 Task: Create a rule when a due date more than days ago is set on a card by me.
Action: Mouse moved to (1029, 85)
Screenshot: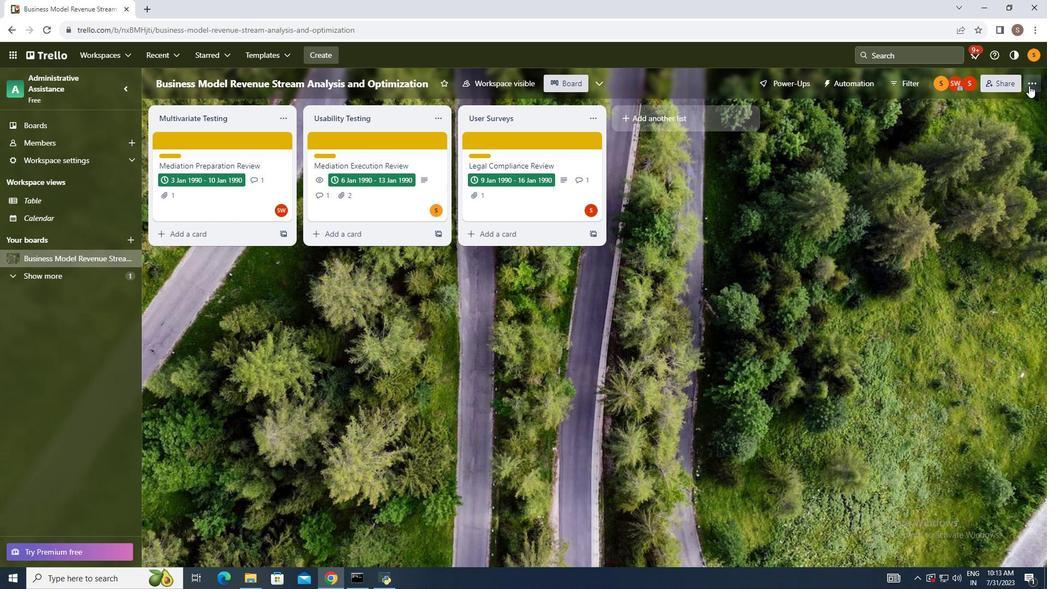 
Action: Mouse pressed left at (1029, 85)
Screenshot: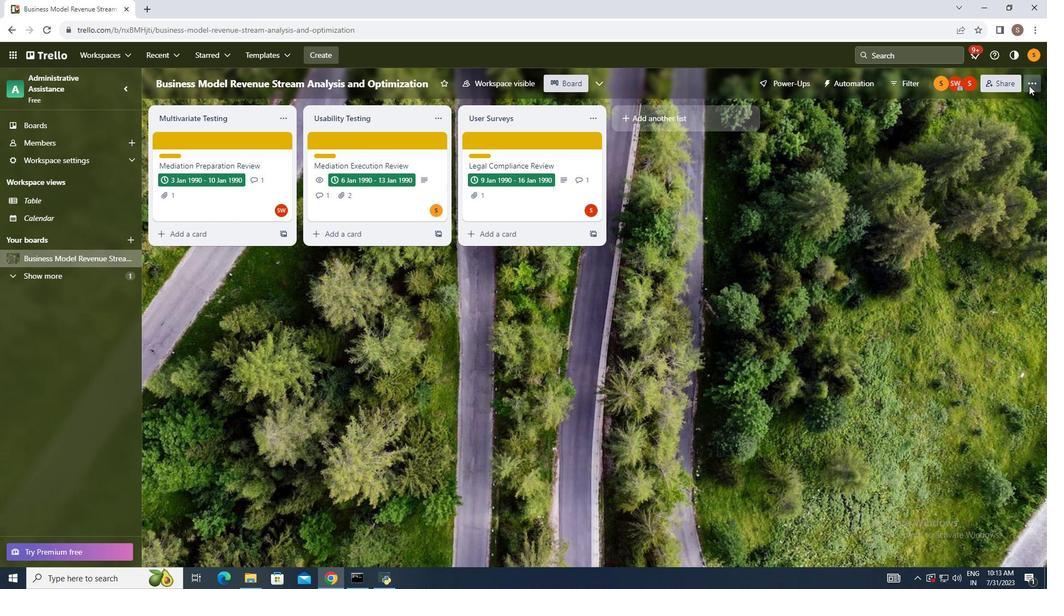 
Action: Mouse moved to (938, 226)
Screenshot: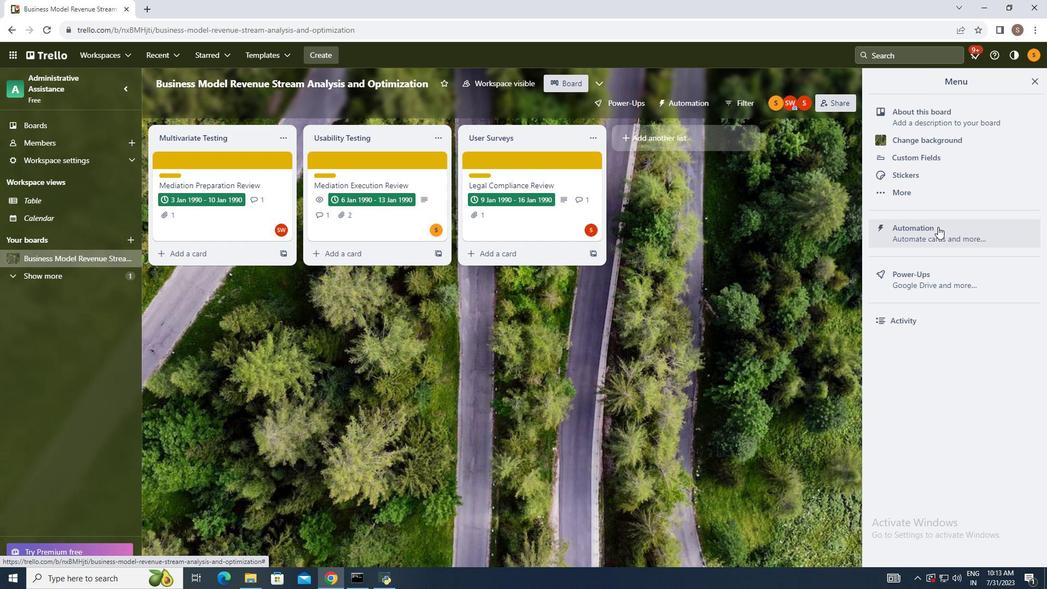 
Action: Mouse pressed left at (938, 226)
Screenshot: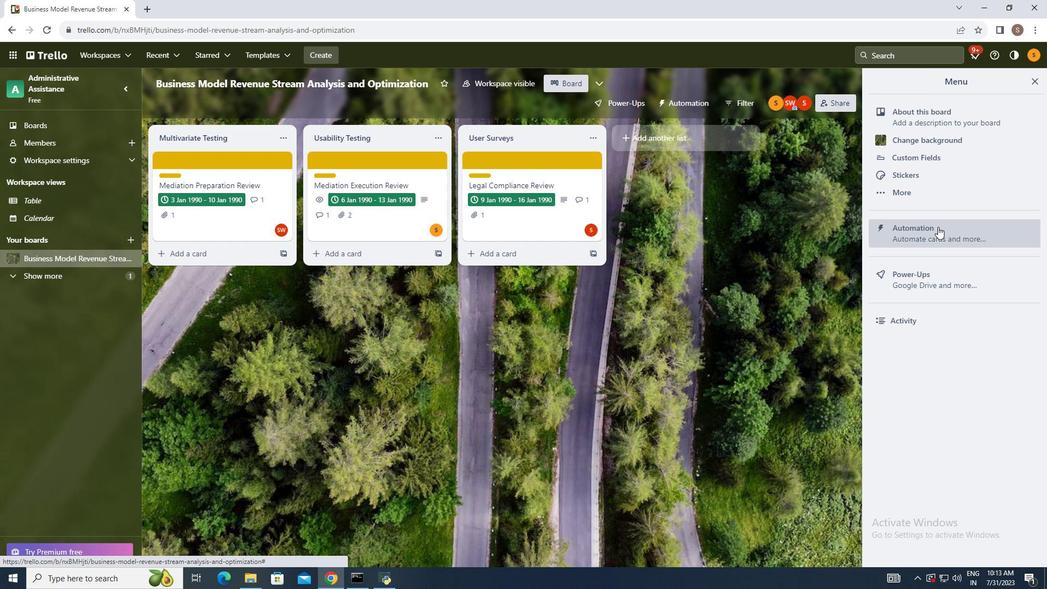 
Action: Mouse moved to (209, 199)
Screenshot: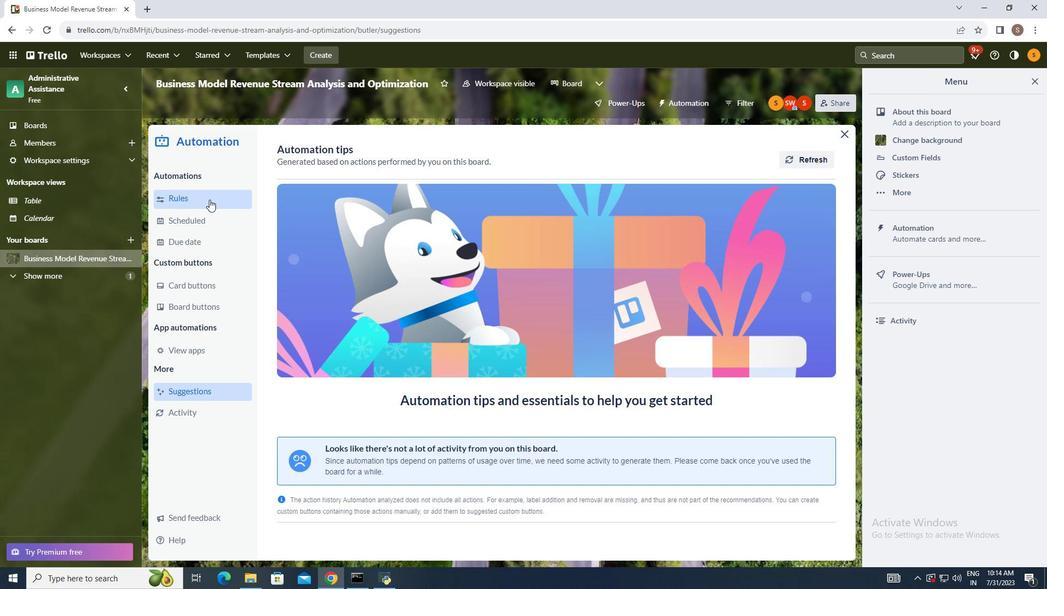 
Action: Mouse pressed left at (209, 199)
Screenshot: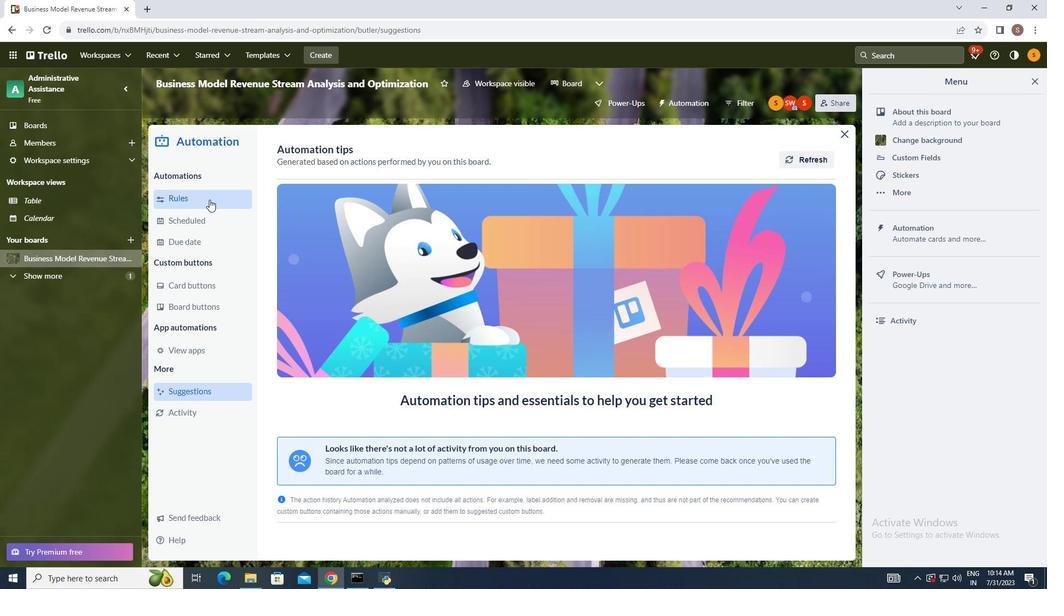 
Action: Mouse moved to (720, 151)
Screenshot: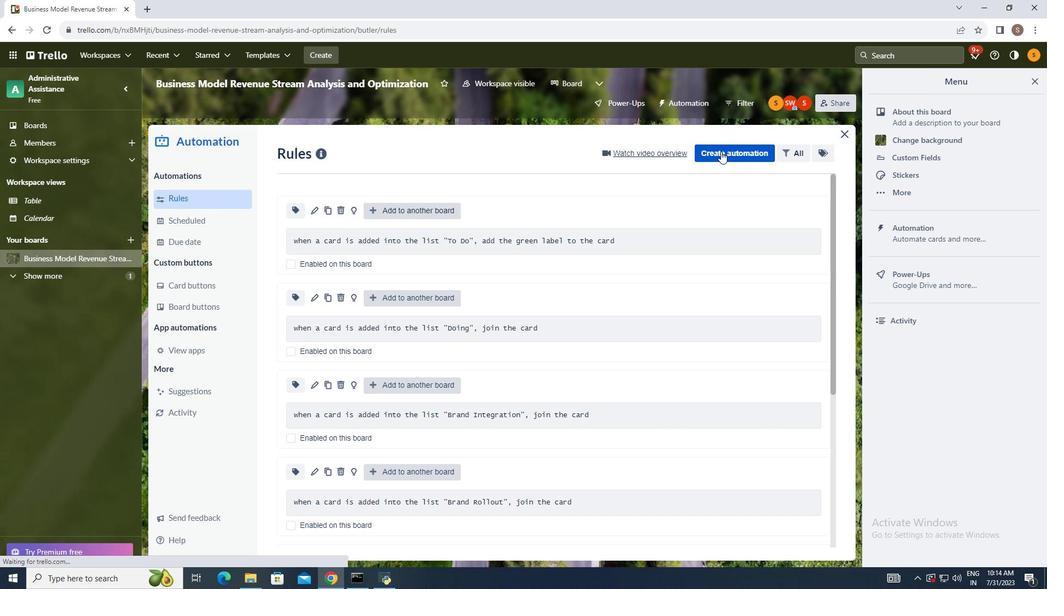 
Action: Mouse pressed left at (720, 151)
Screenshot: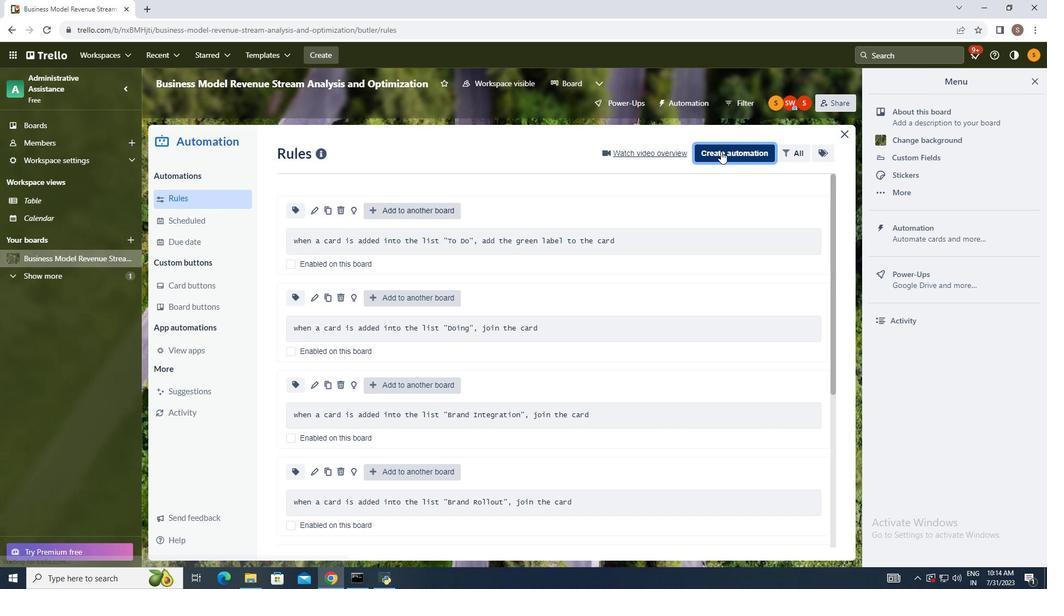 
Action: Mouse moved to (533, 256)
Screenshot: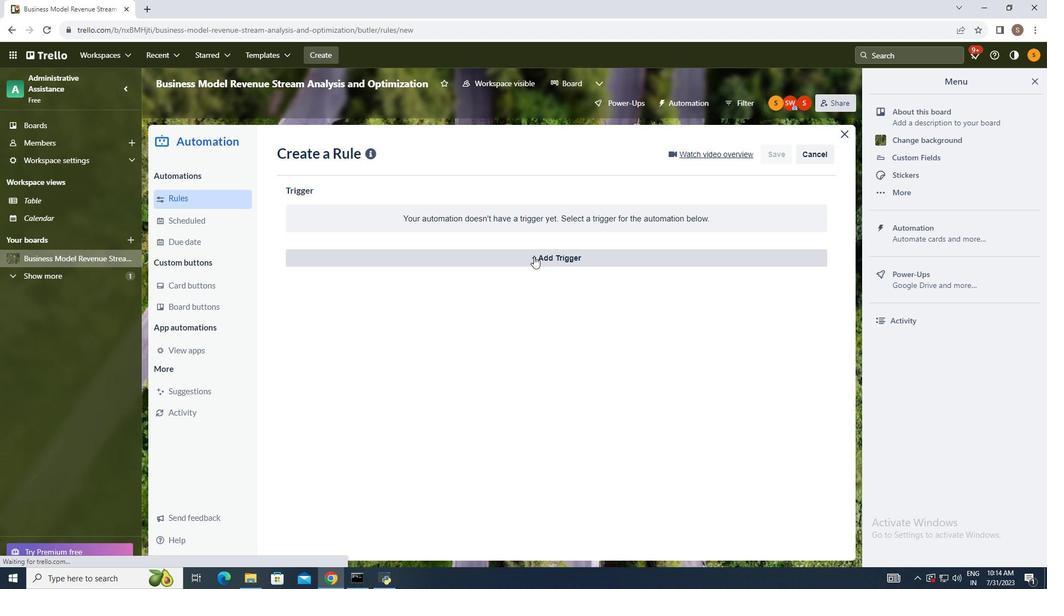 
Action: Mouse pressed left at (533, 256)
Screenshot: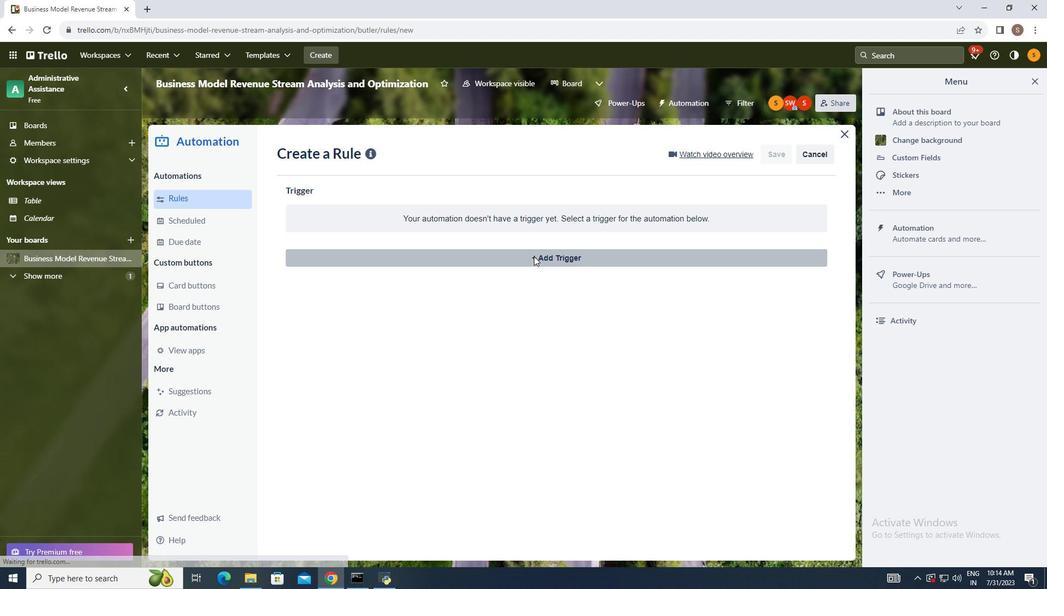 
Action: Mouse moved to (402, 290)
Screenshot: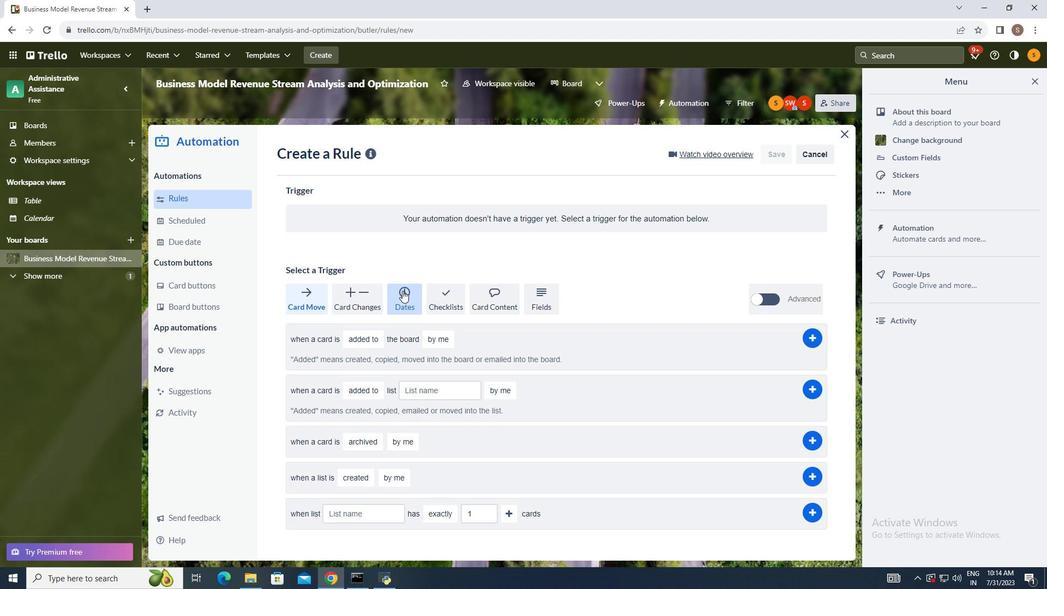 
Action: Mouse pressed left at (402, 290)
Screenshot: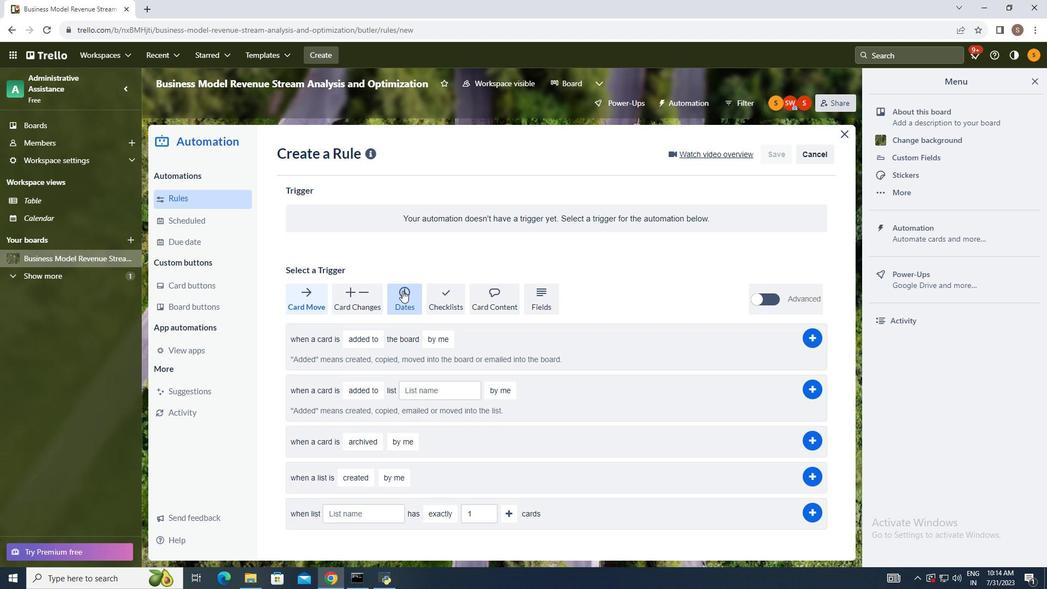 
Action: Mouse moved to (333, 335)
Screenshot: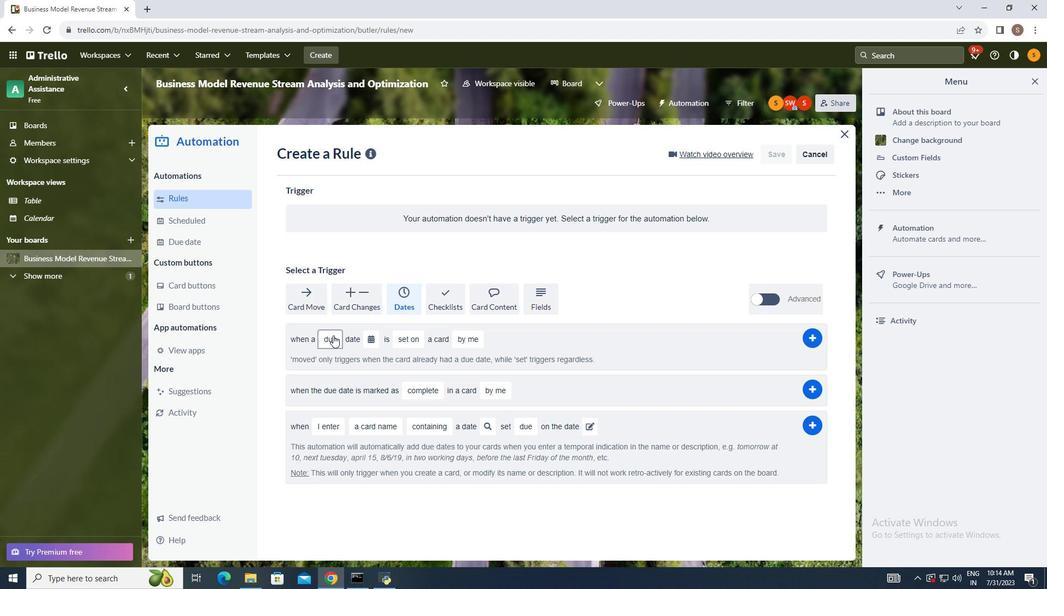 
Action: Mouse pressed left at (333, 335)
Screenshot: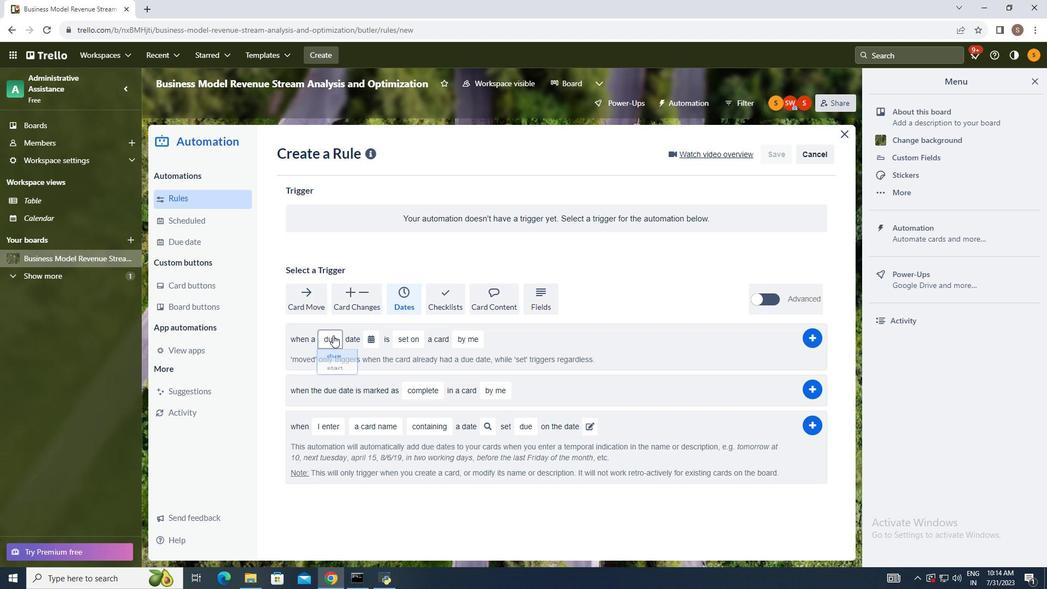 
Action: Mouse moved to (333, 355)
Screenshot: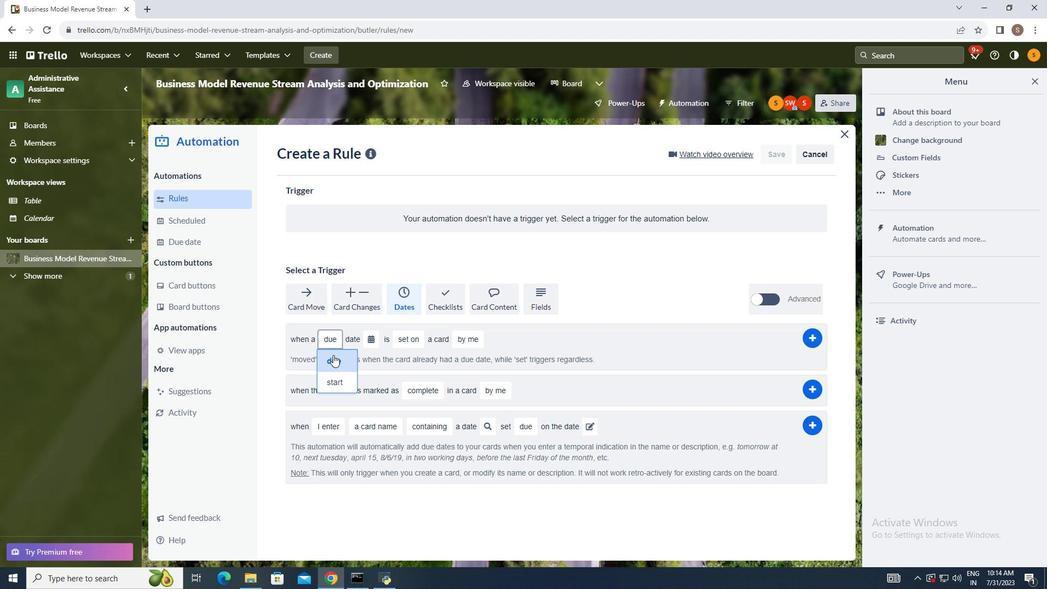 
Action: Mouse pressed left at (333, 355)
Screenshot: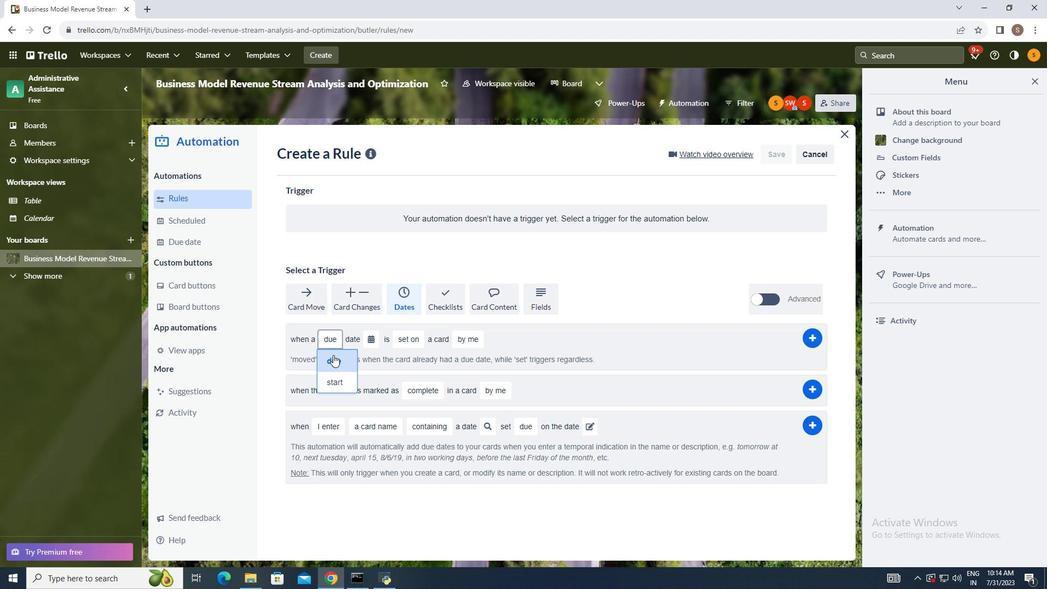 
Action: Mouse moved to (367, 342)
Screenshot: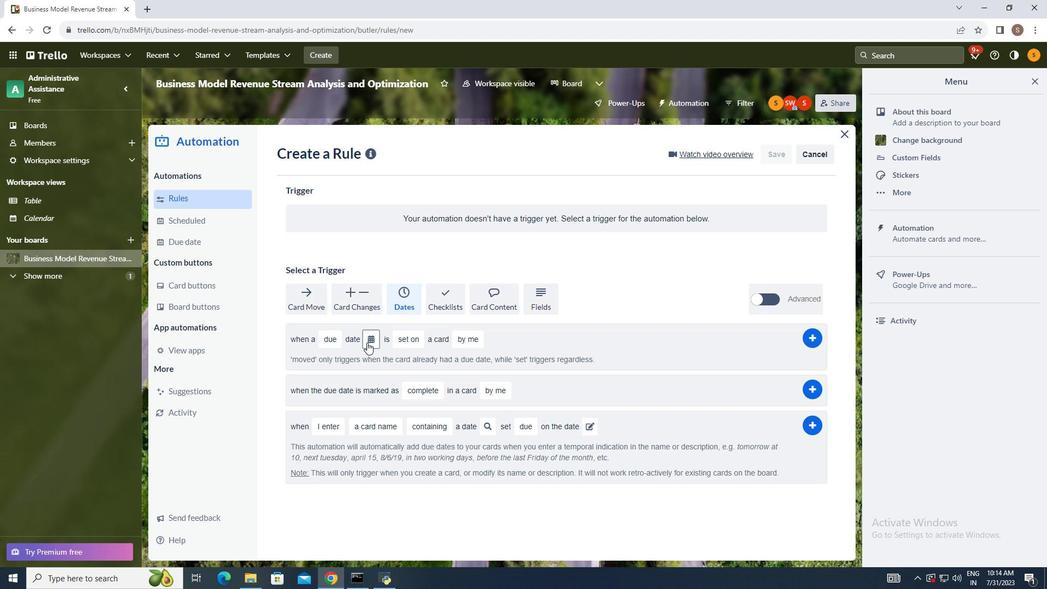 
Action: Mouse pressed left at (367, 342)
Screenshot: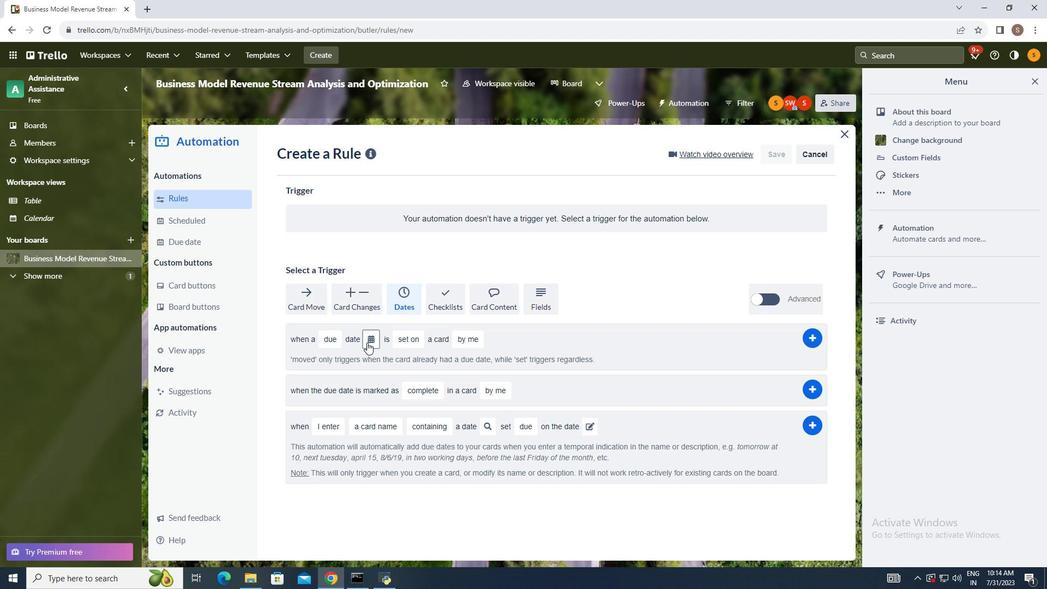 
Action: Mouse moved to (387, 409)
Screenshot: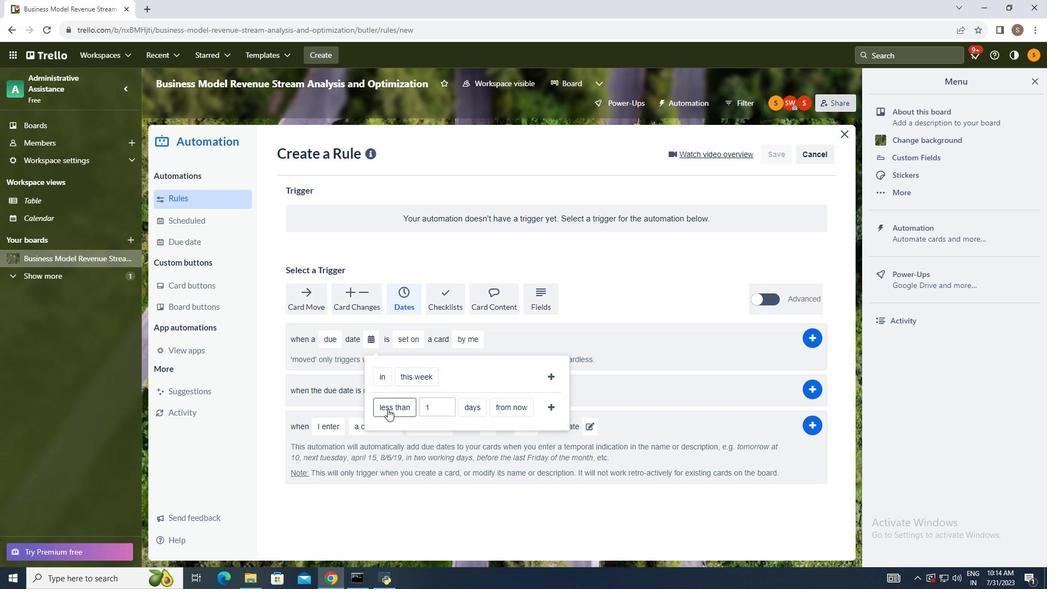 
Action: Mouse pressed left at (387, 409)
Screenshot: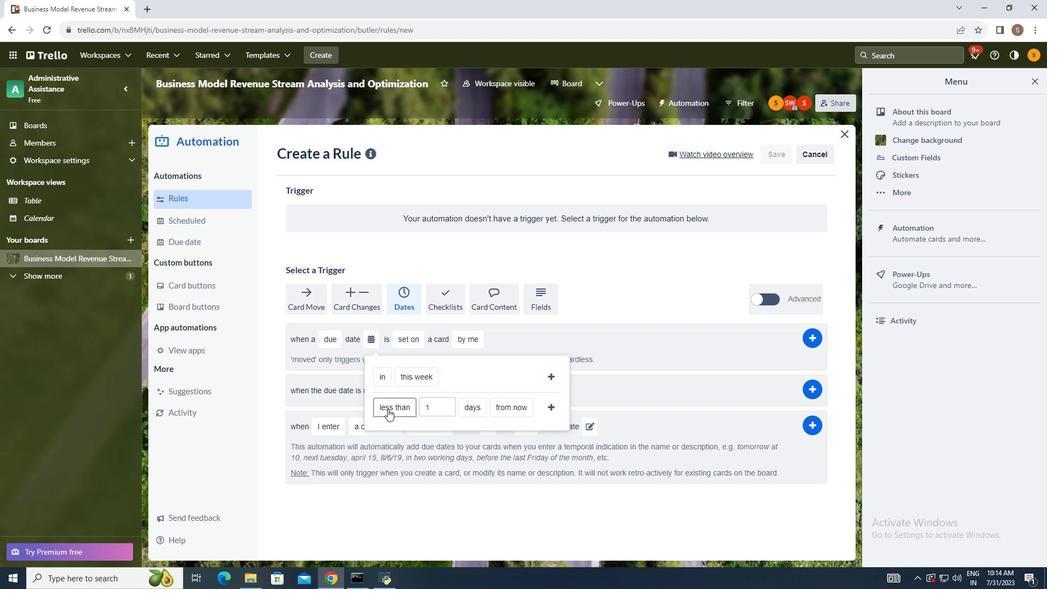 
Action: Mouse moved to (397, 454)
Screenshot: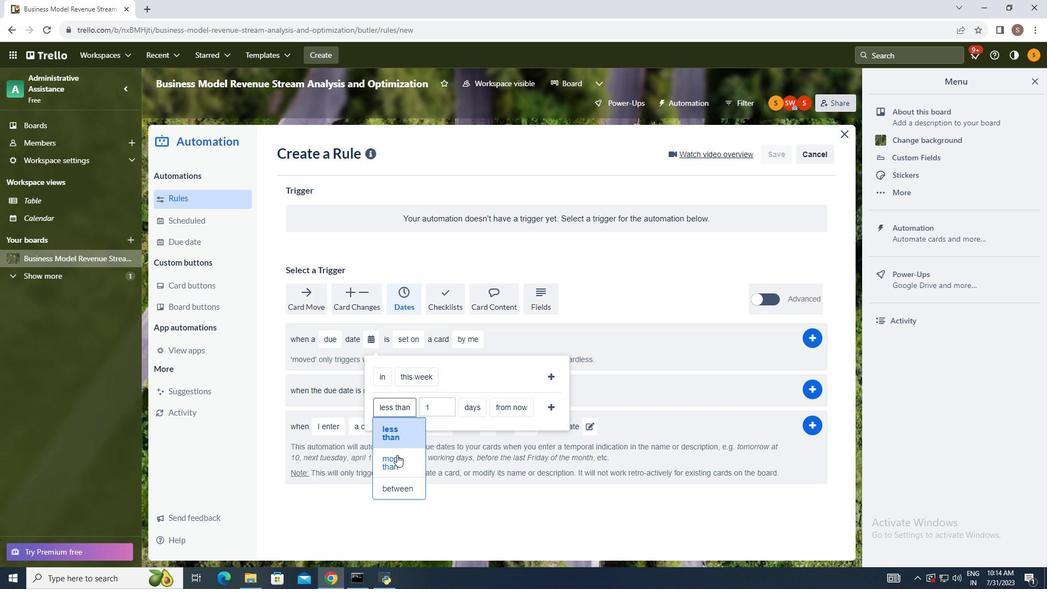 
Action: Mouse pressed left at (397, 454)
Screenshot: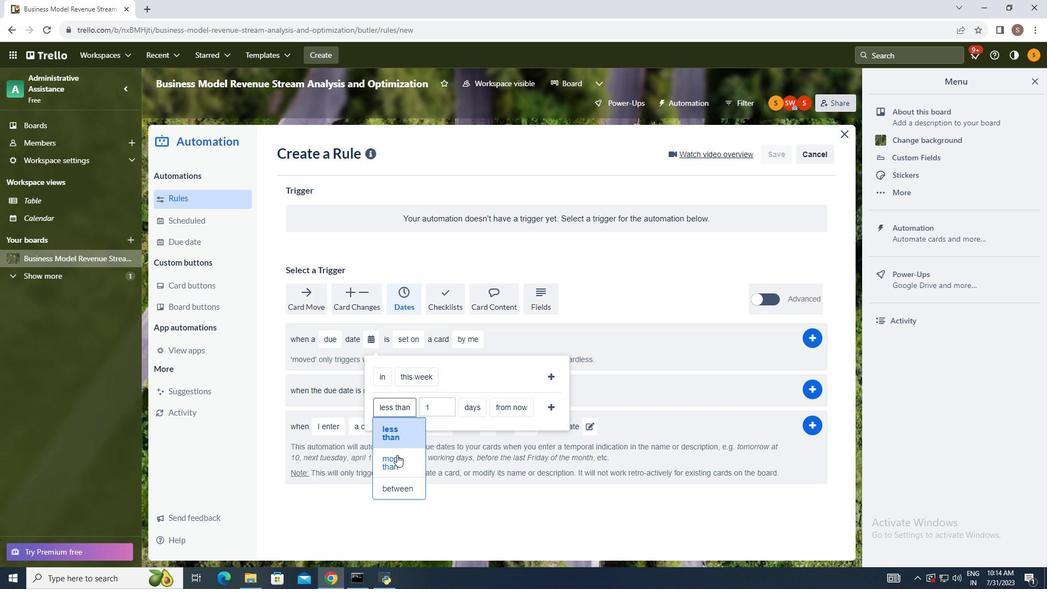 
Action: Mouse moved to (475, 413)
Screenshot: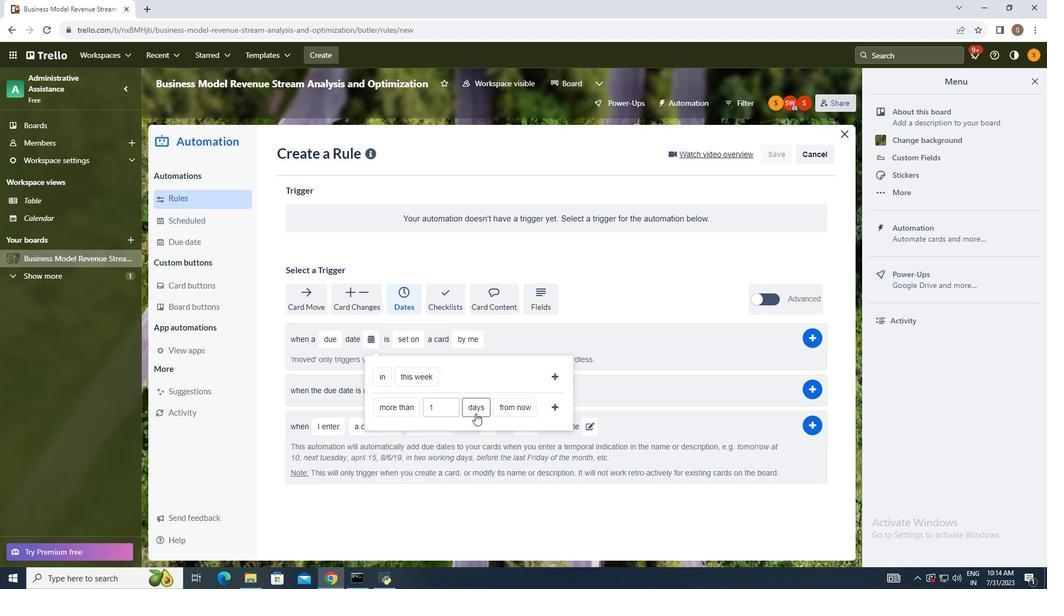 
Action: Mouse pressed left at (475, 413)
Screenshot: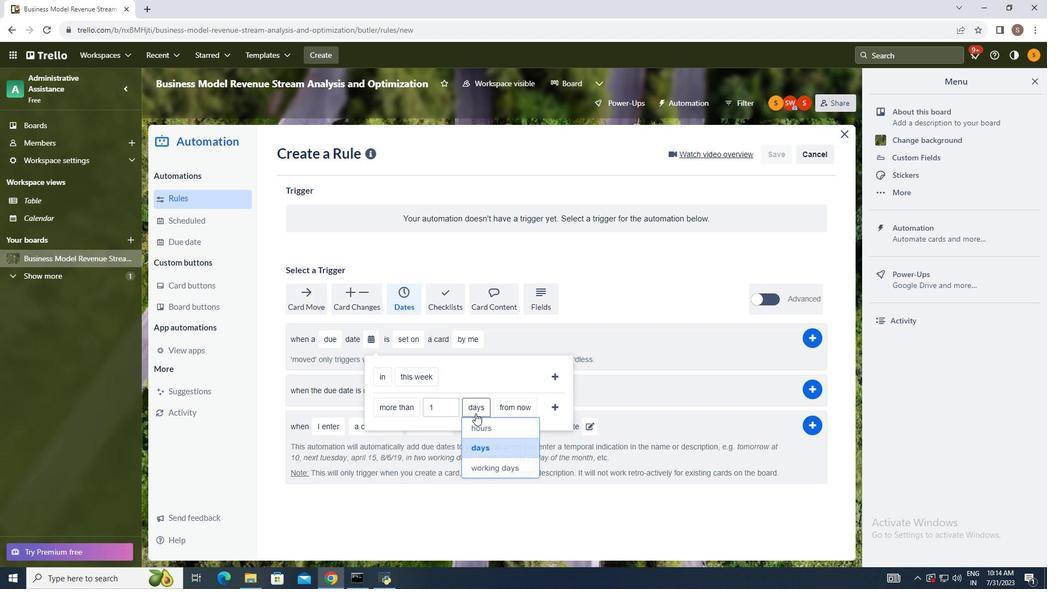 
Action: Mouse moved to (484, 445)
Screenshot: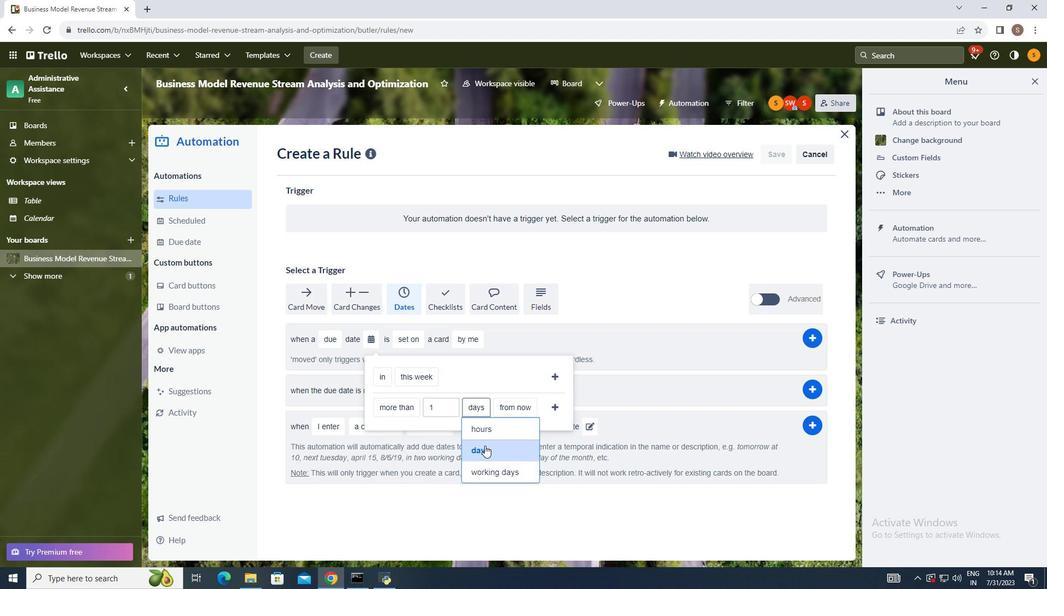 
Action: Mouse pressed left at (484, 445)
Screenshot: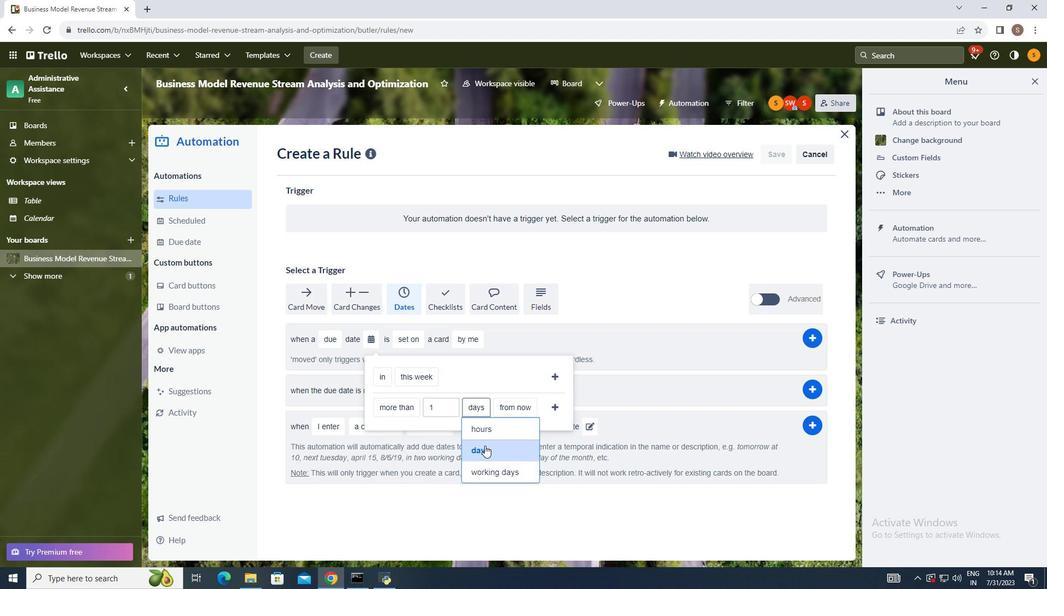 
Action: Mouse moved to (510, 406)
Screenshot: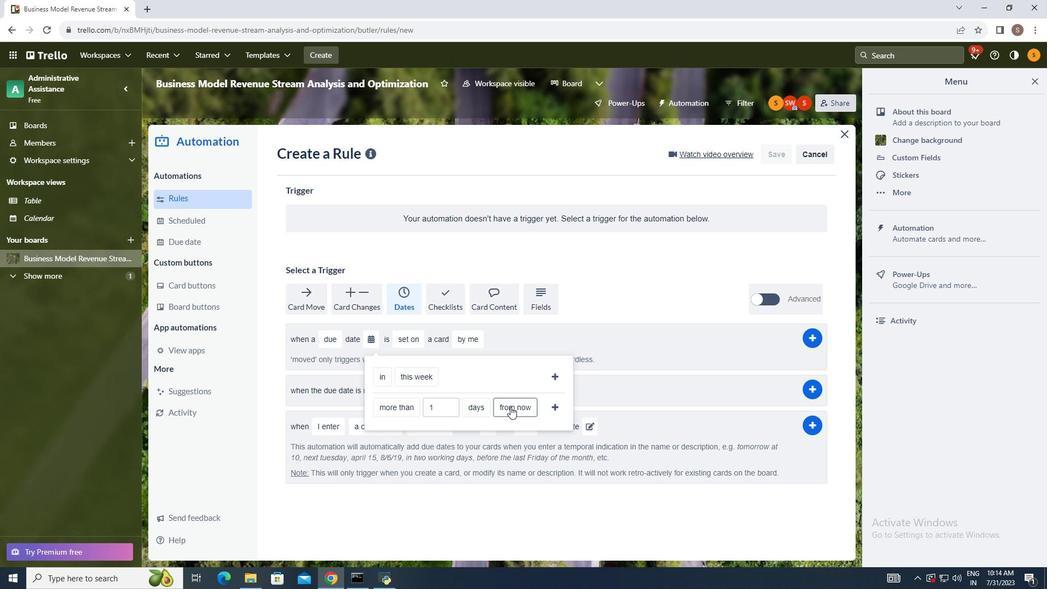 
Action: Mouse pressed left at (510, 406)
Screenshot: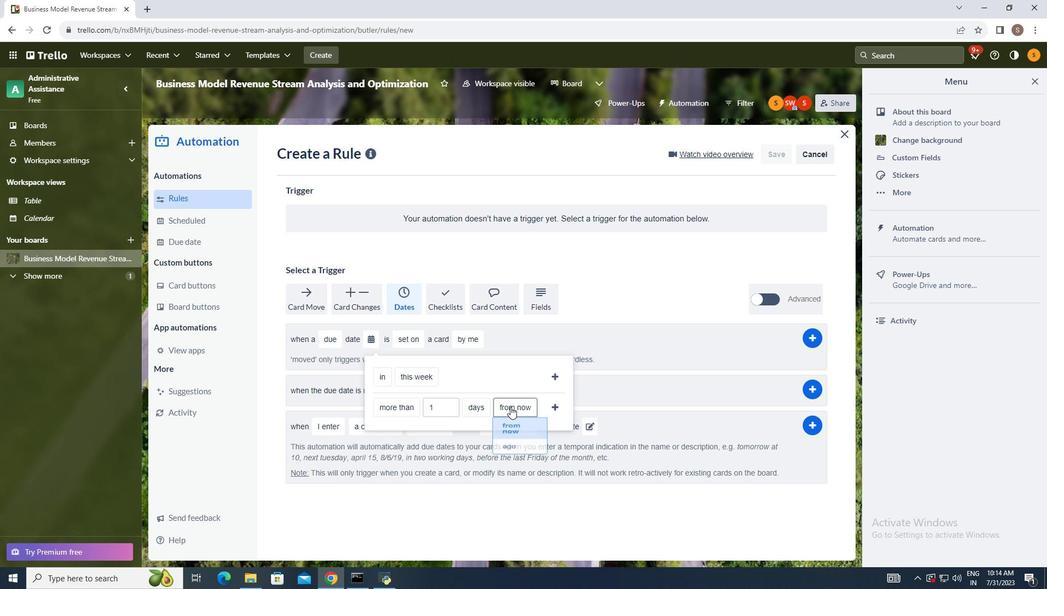 
Action: Mouse moved to (517, 455)
Screenshot: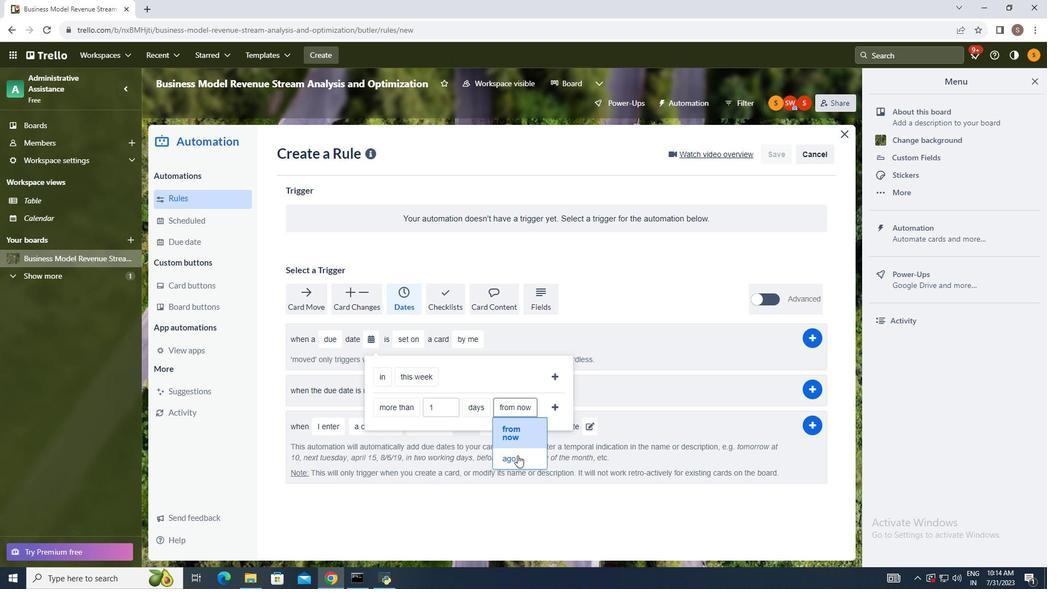 
Action: Mouse pressed left at (517, 455)
Screenshot: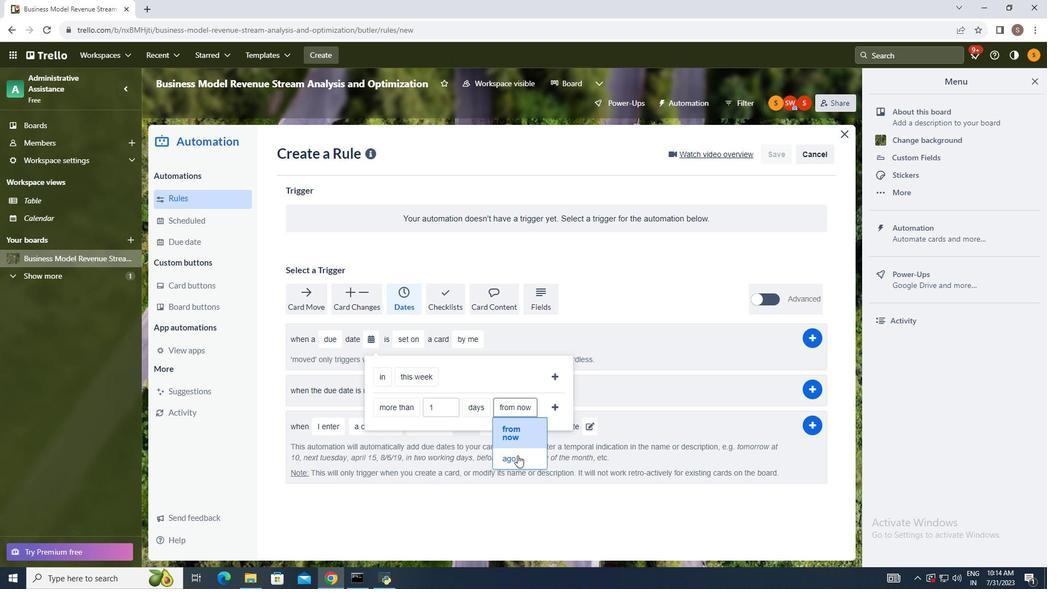 
Action: Mouse moved to (533, 408)
Screenshot: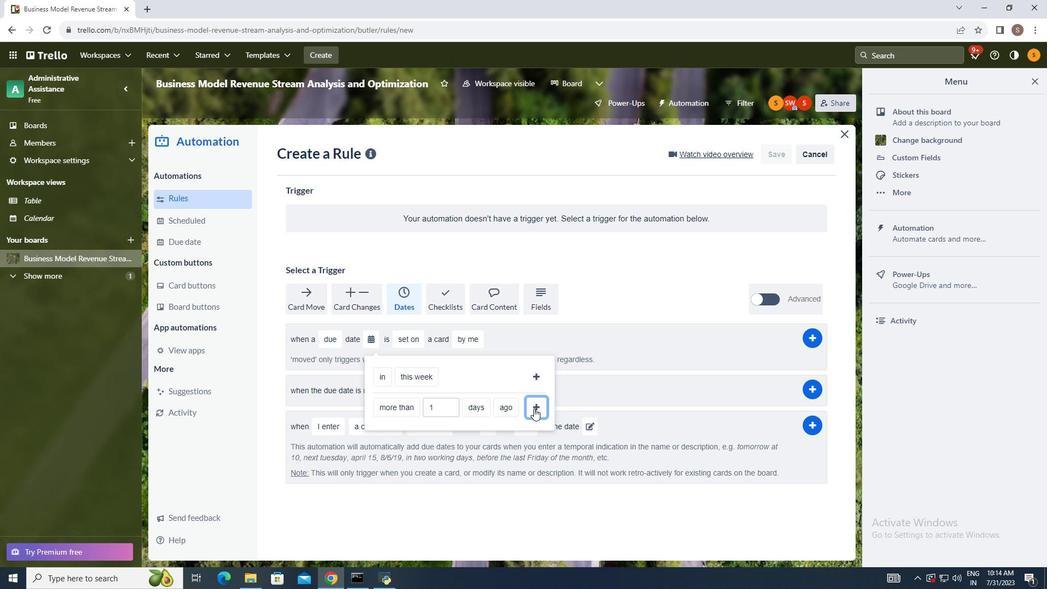 
Action: Mouse pressed left at (533, 408)
Screenshot: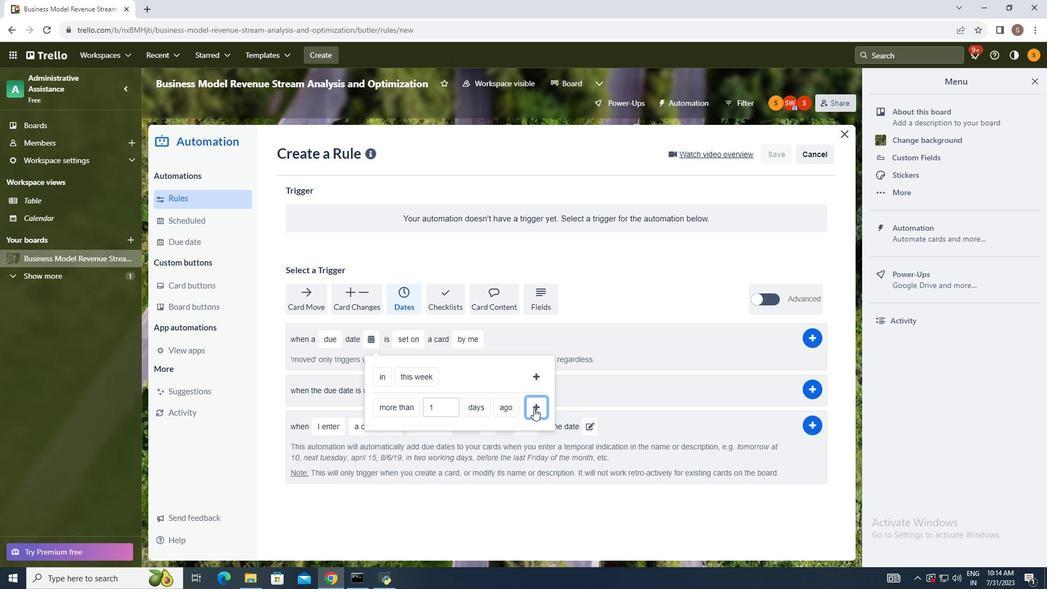 
Action: Mouse moved to (484, 341)
Screenshot: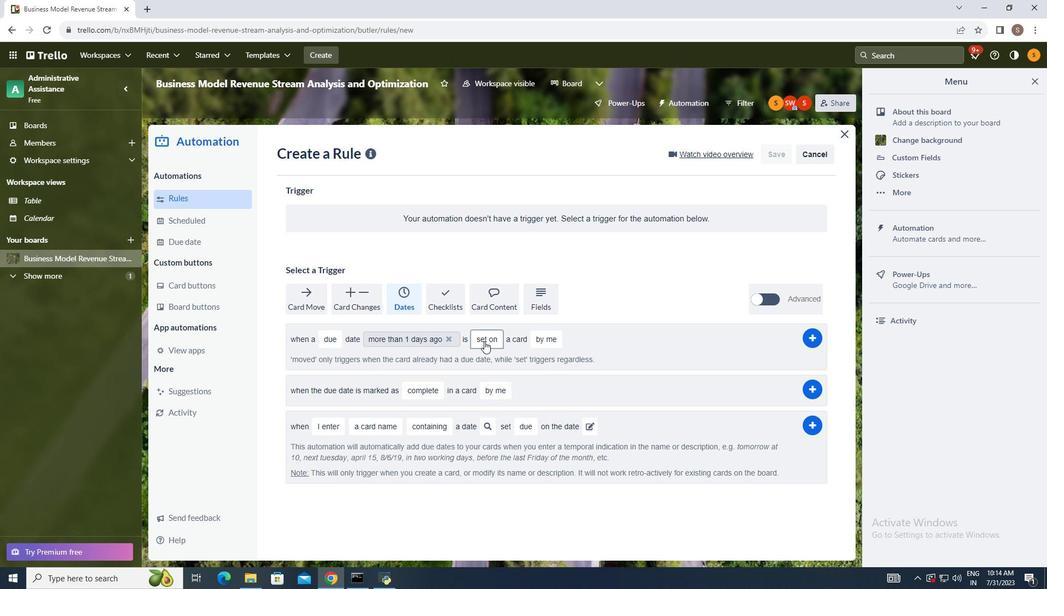 
Action: Mouse pressed left at (484, 341)
Screenshot: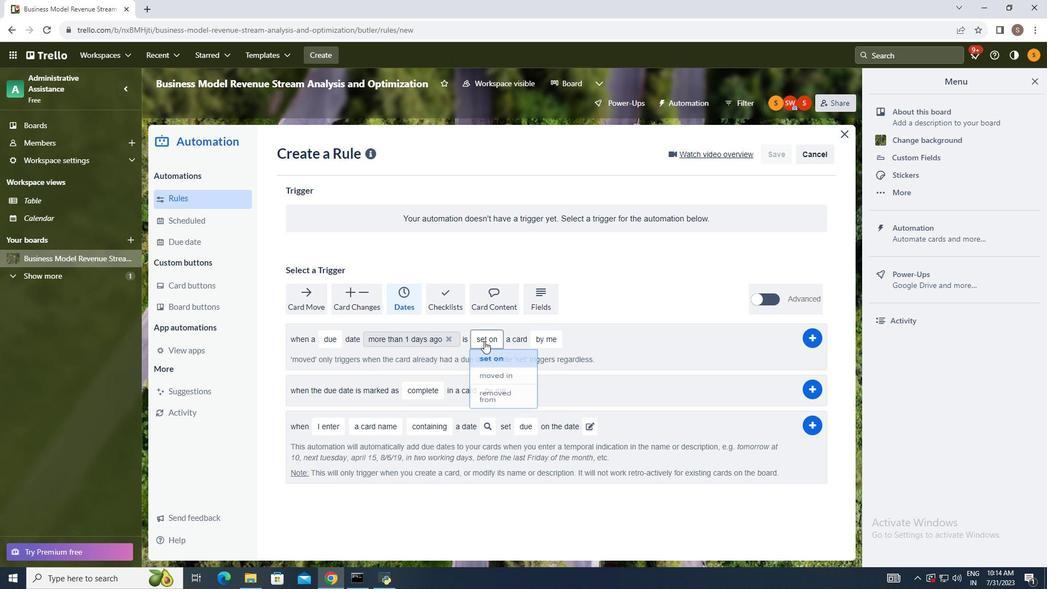 
Action: Mouse moved to (490, 360)
Screenshot: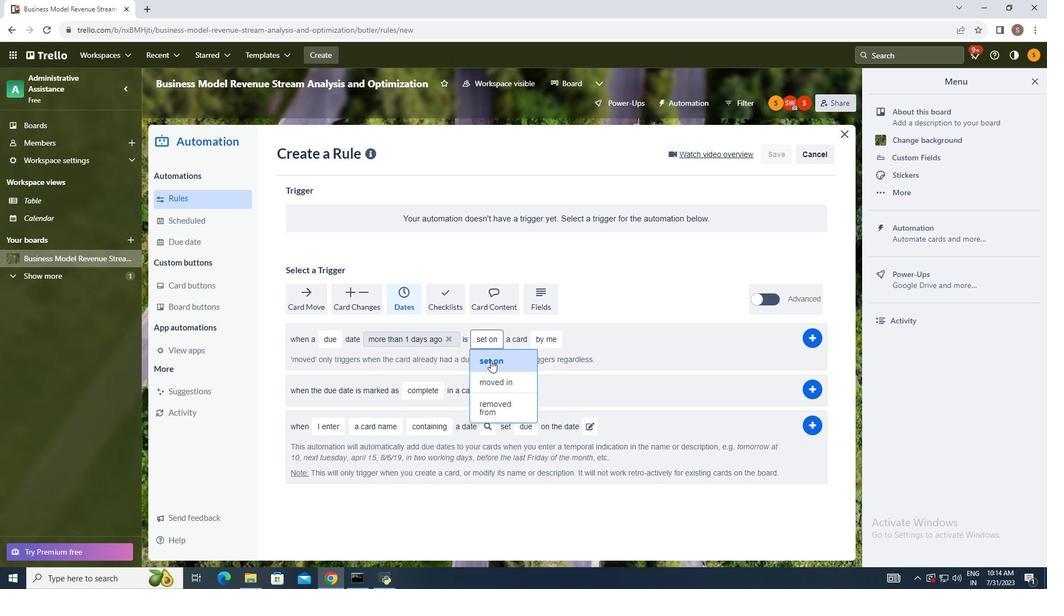
Action: Mouse pressed left at (490, 360)
Screenshot: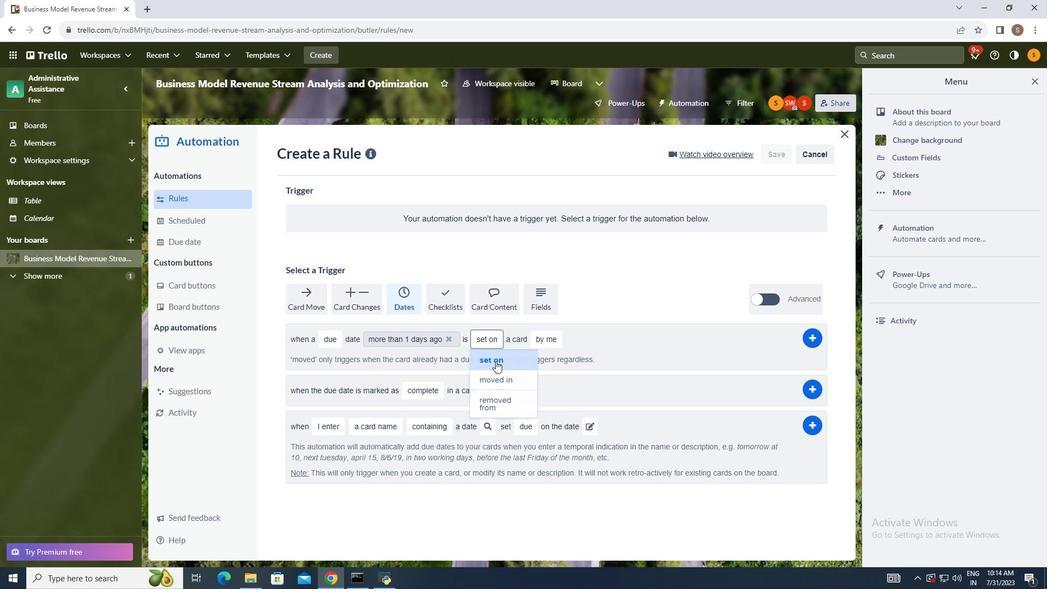 
Action: Mouse moved to (543, 339)
Screenshot: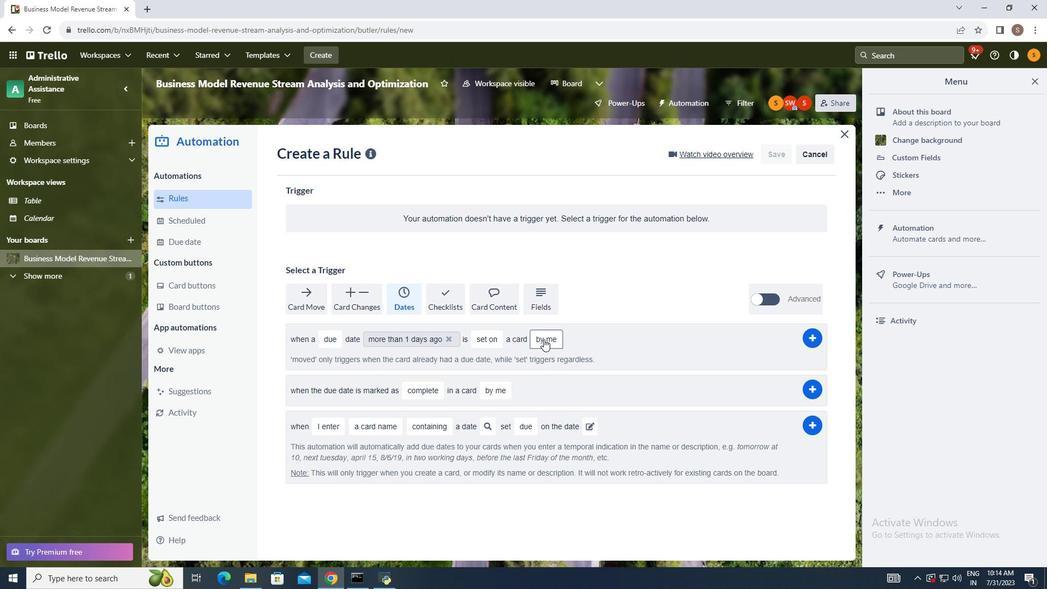 
Action: Mouse pressed left at (543, 339)
Screenshot: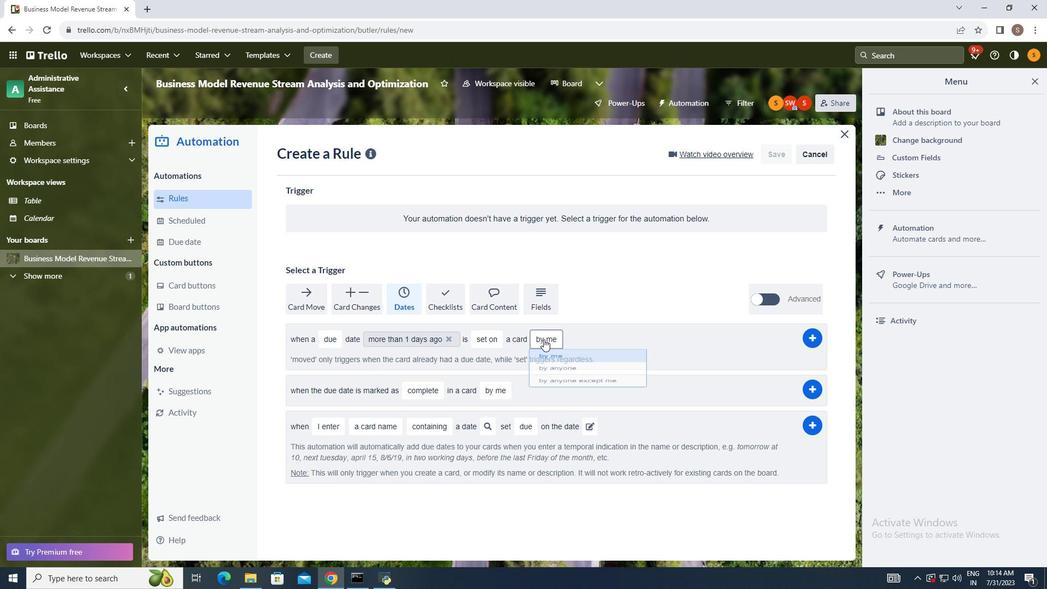 
Action: Mouse moved to (549, 358)
Screenshot: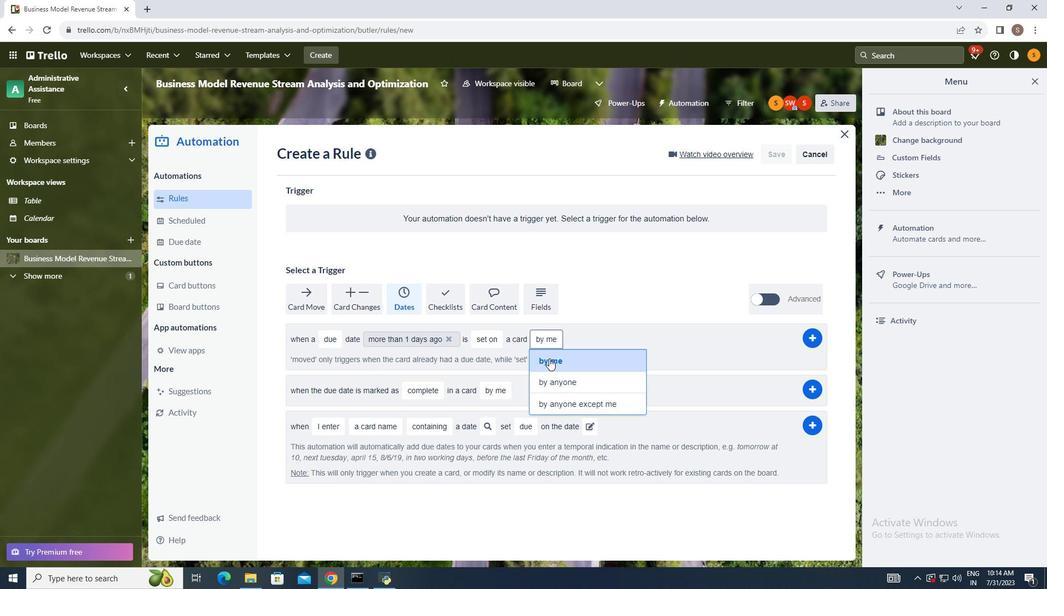 
Action: Mouse pressed left at (549, 358)
Screenshot: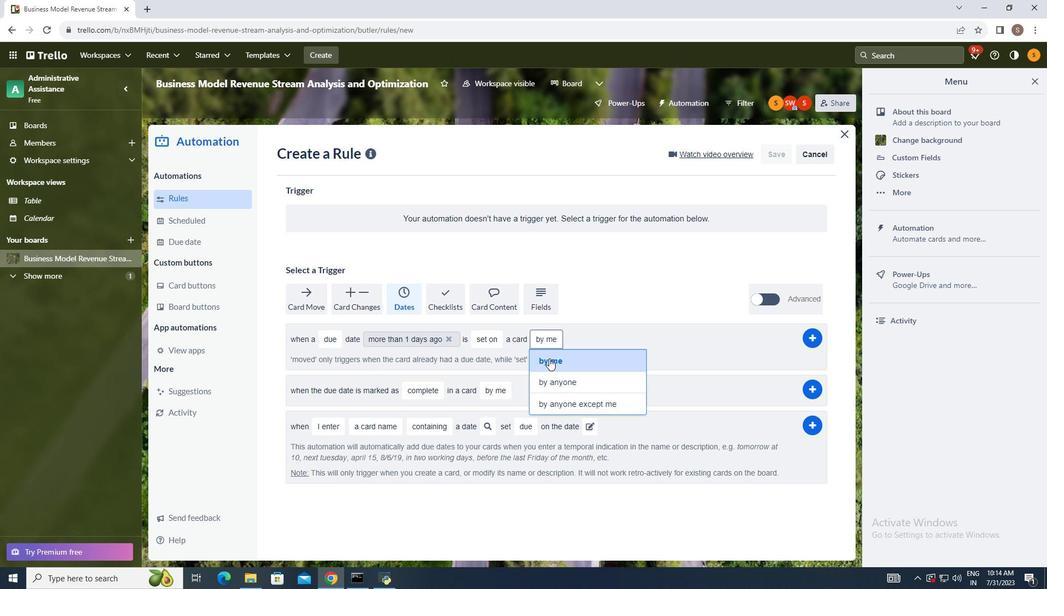 
Action: Mouse moved to (635, 326)
Screenshot: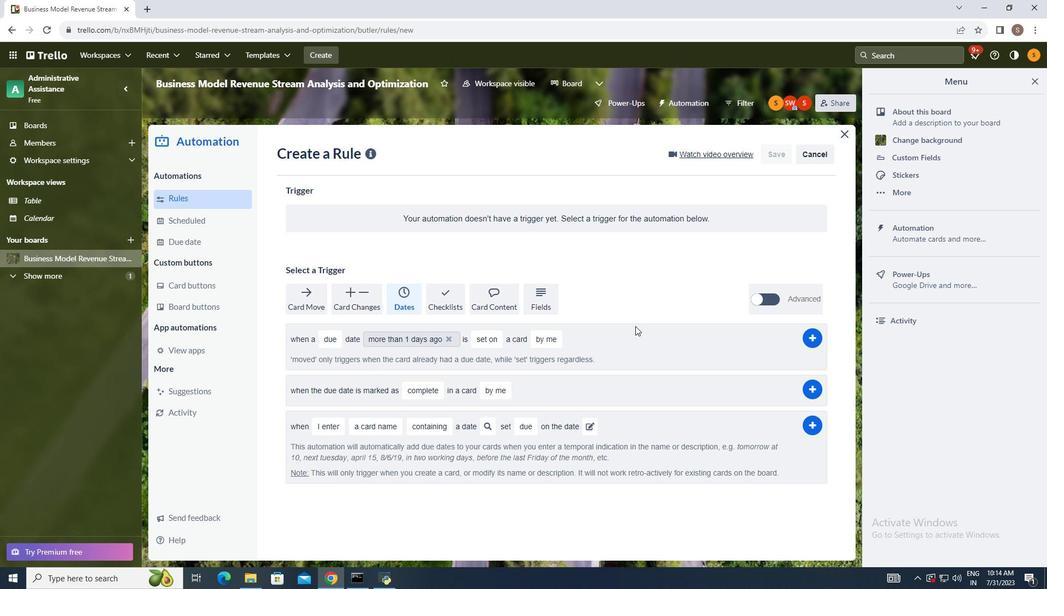 
